 Task: Choose a LinkedIn plan to start my free month.
Action: Mouse moved to (771, 109)
Screenshot: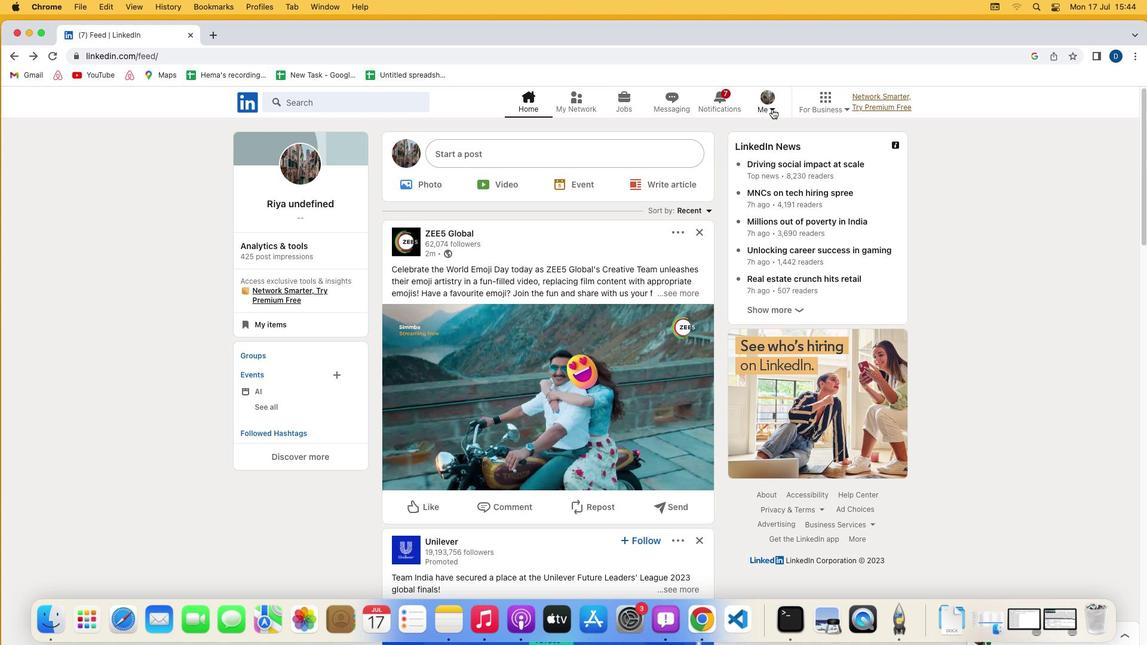 
Action: Mouse pressed left at (771, 109)
Screenshot: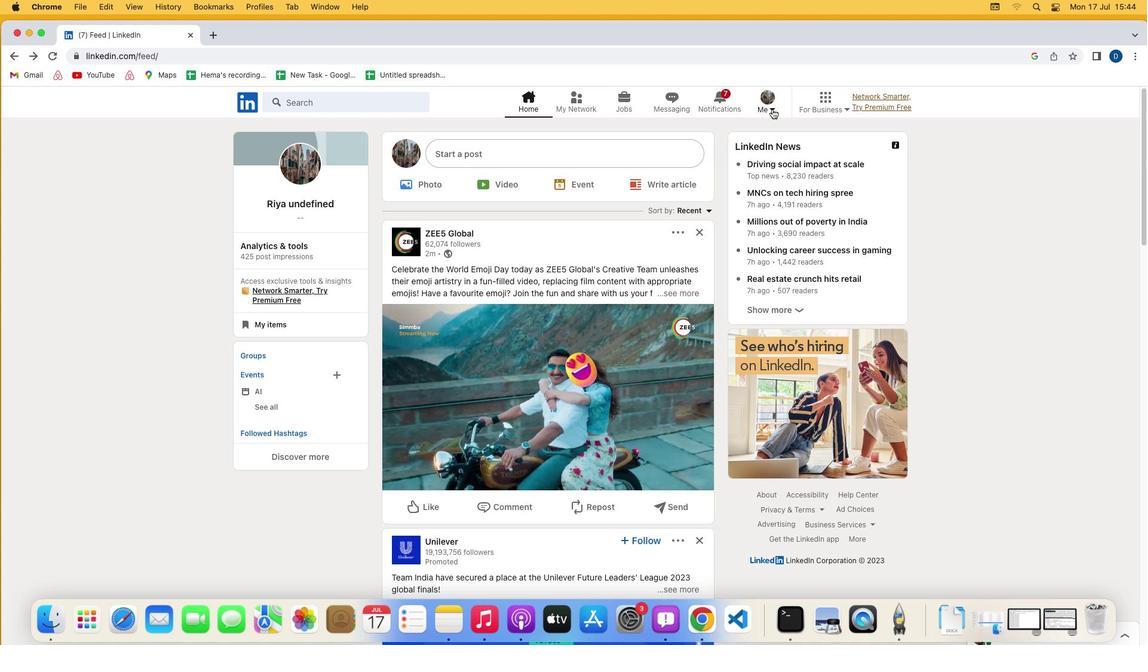 
Action: Mouse moved to (772, 109)
Screenshot: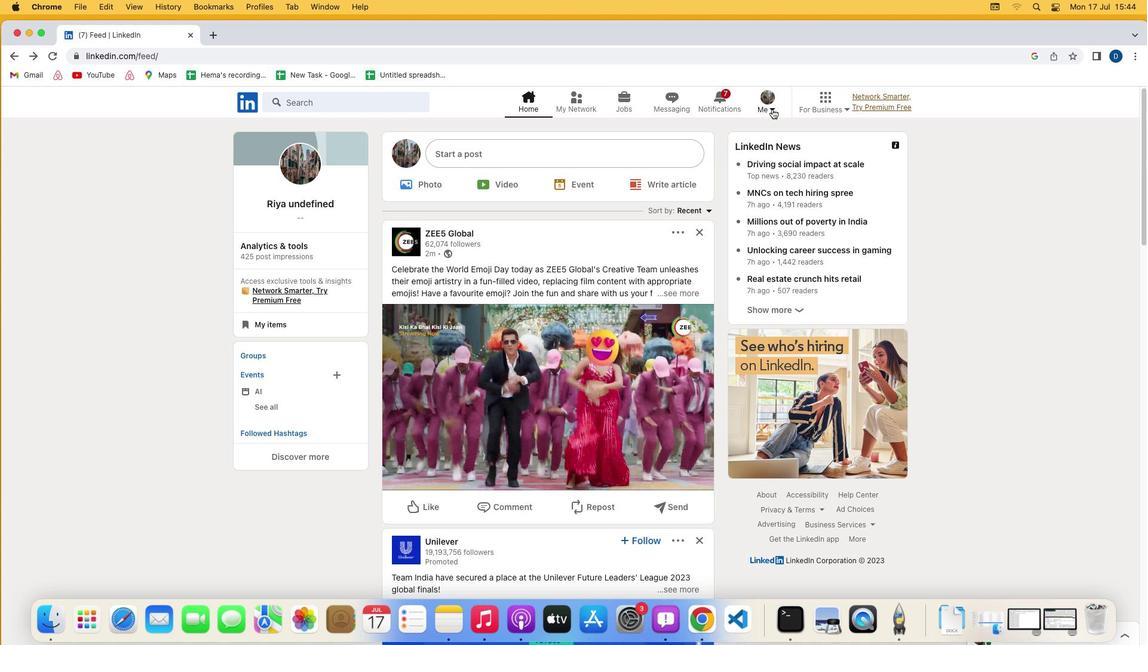 
Action: Mouse pressed left at (772, 109)
Screenshot: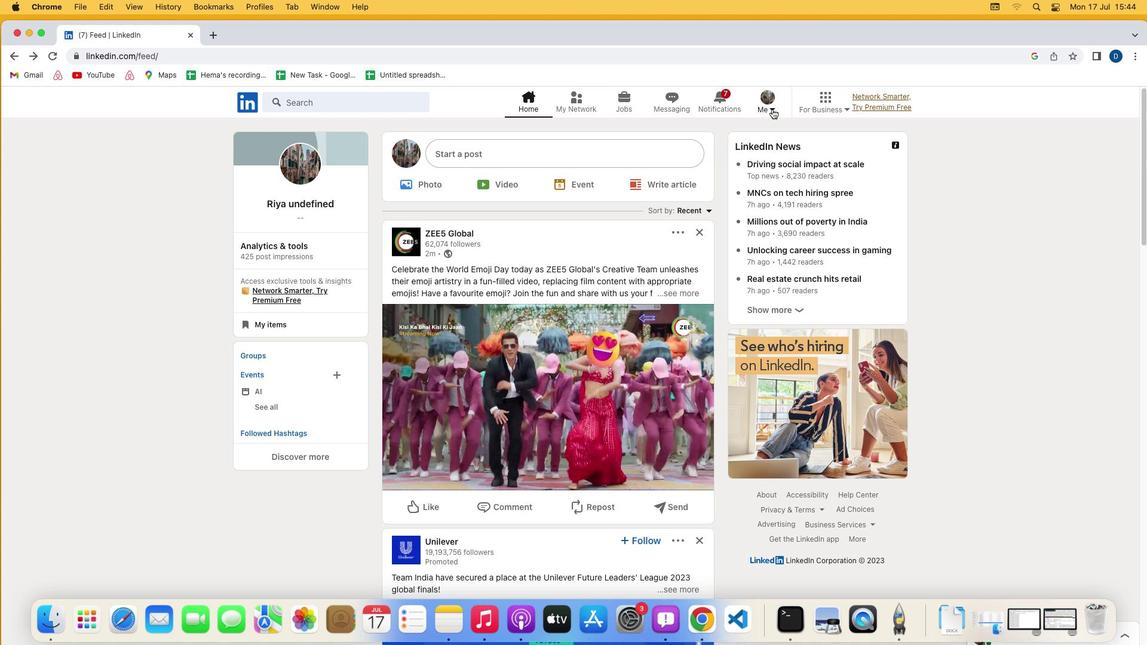 
Action: Mouse moved to (665, 231)
Screenshot: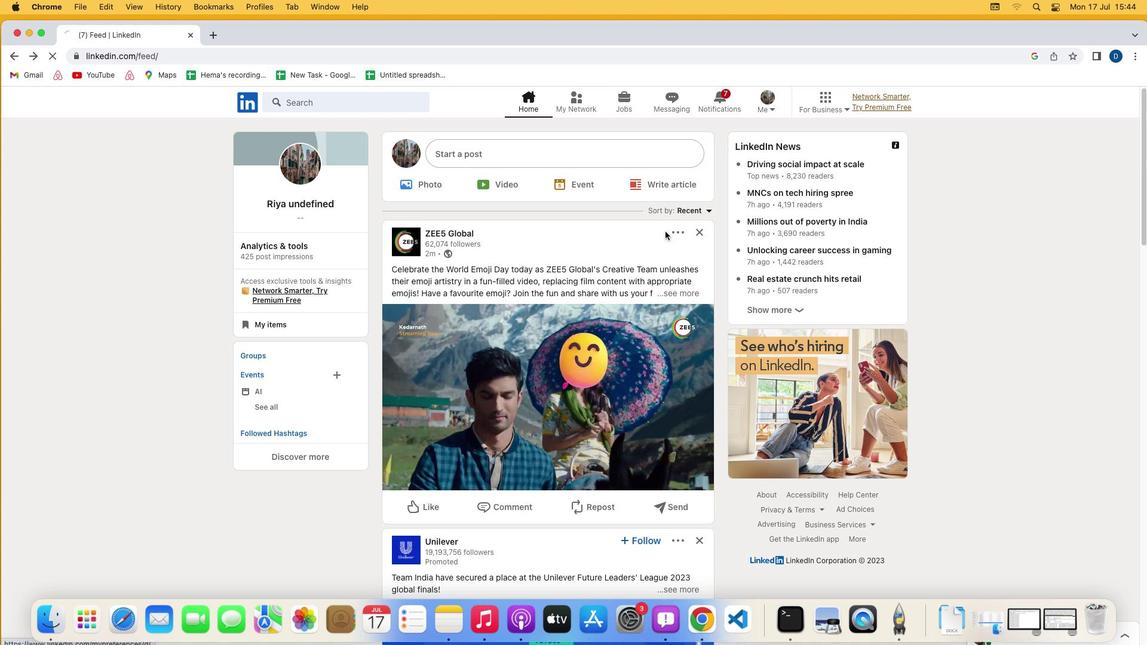 
Action: Mouse pressed left at (665, 231)
Screenshot: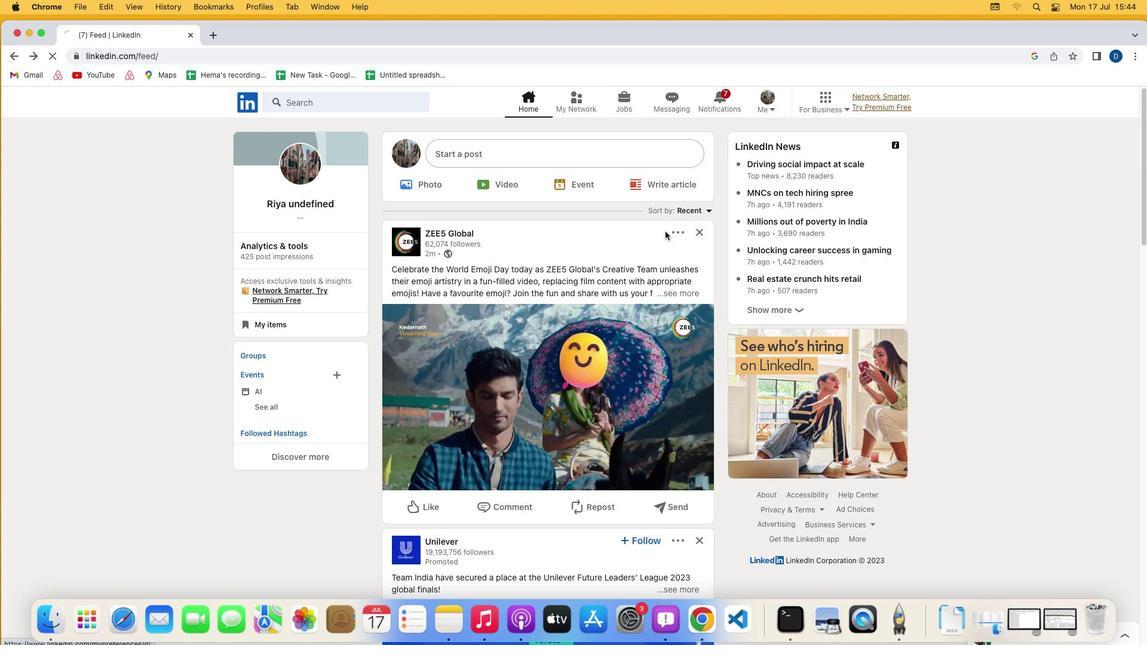 
Action: Mouse moved to (495, 373)
Screenshot: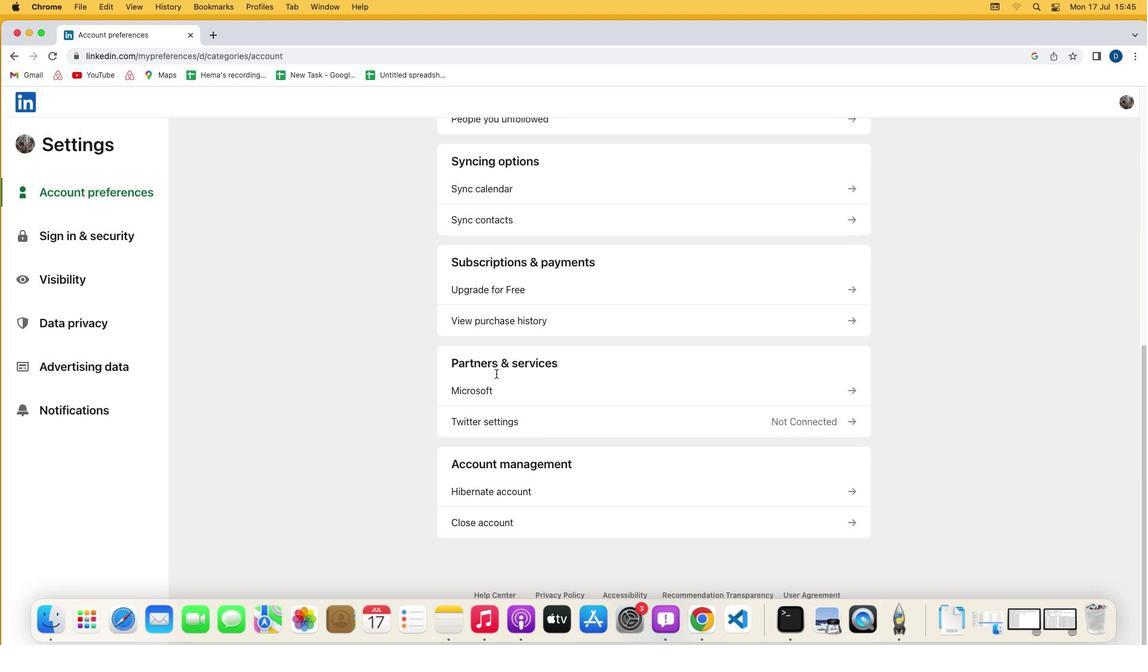
Action: Mouse scrolled (495, 373) with delta (0, 0)
Screenshot: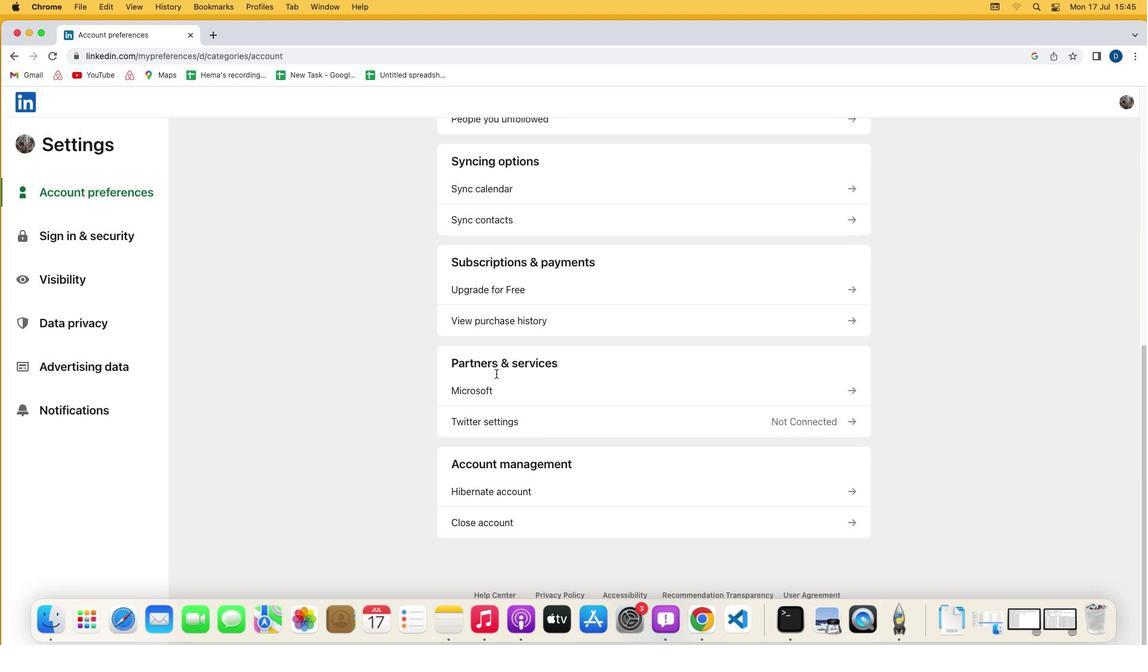 
Action: Mouse moved to (495, 373)
Screenshot: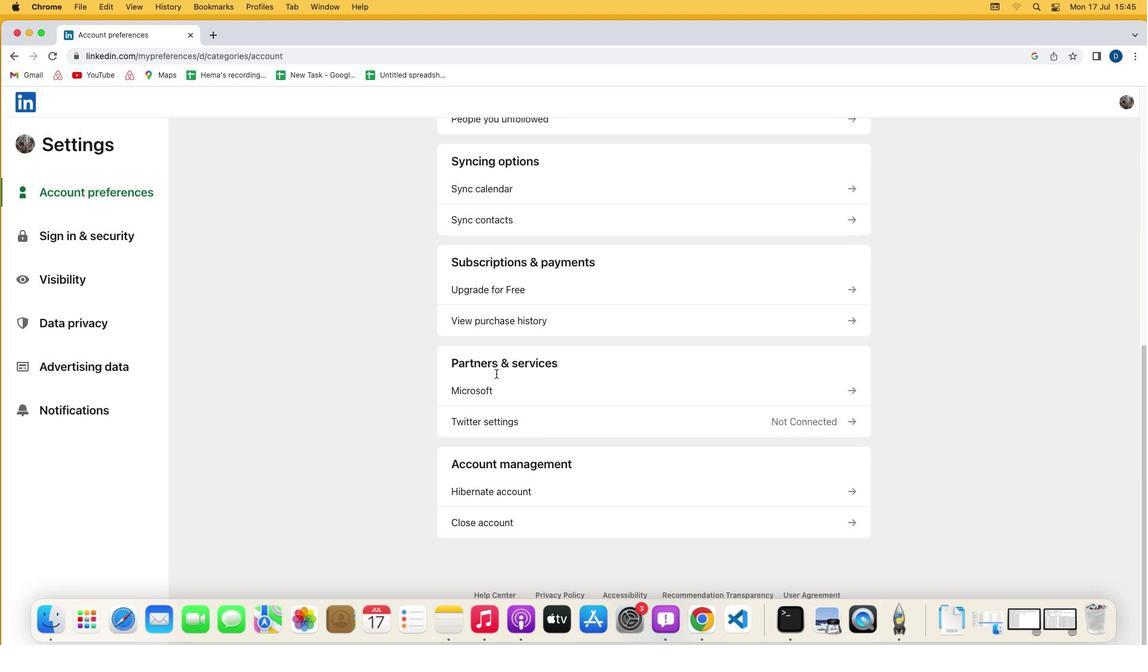 
Action: Mouse scrolled (495, 373) with delta (0, 0)
Screenshot: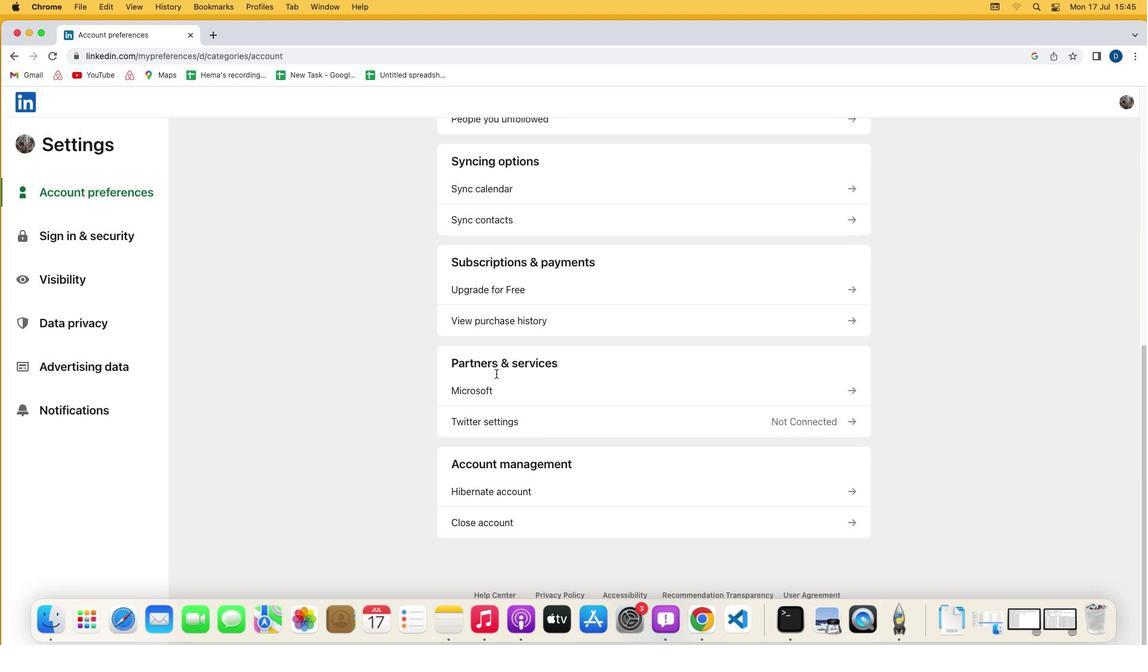 
Action: Mouse moved to (495, 373)
Screenshot: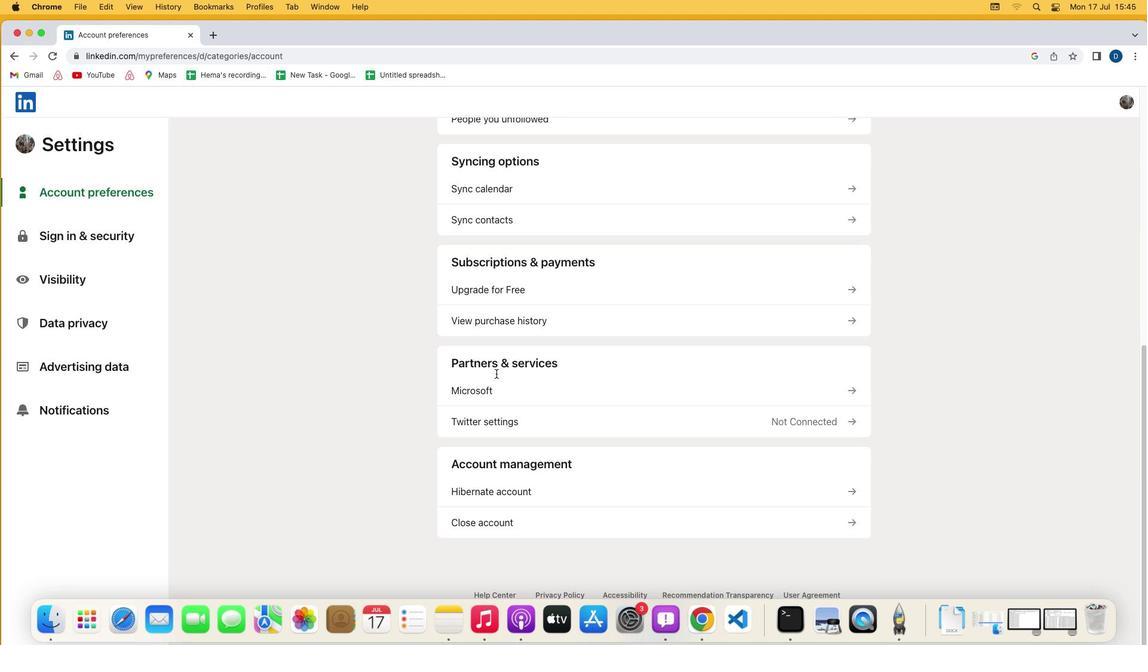 
Action: Mouse scrolled (495, 373) with delta (0, -1)
Screenshot: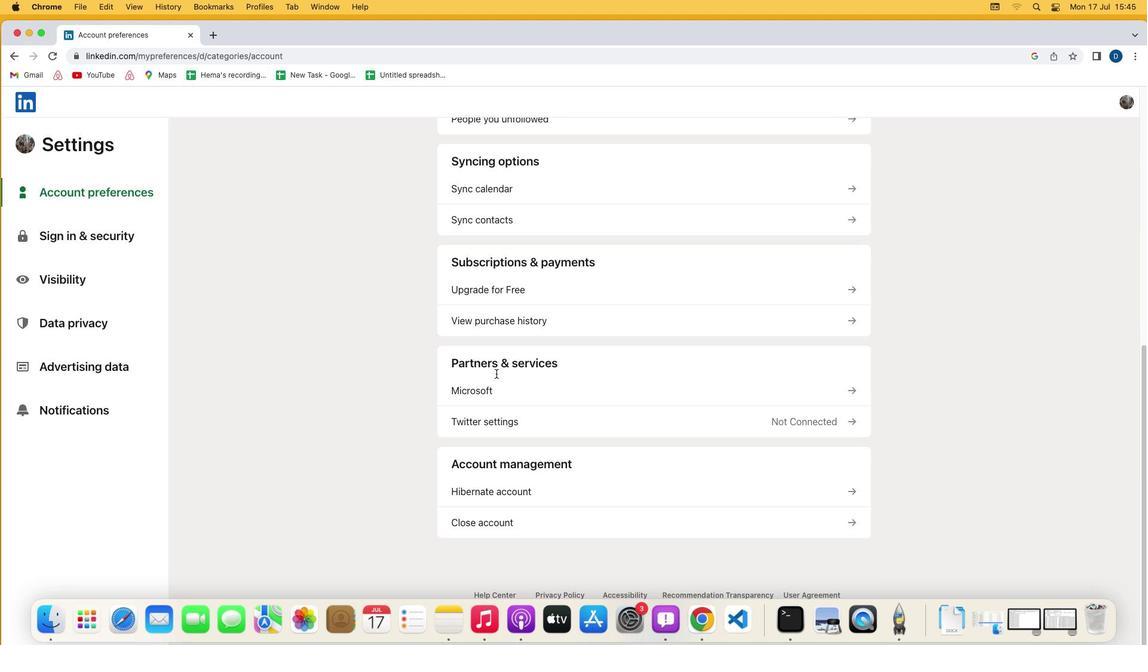 
Action: Mouse scrolled (495, 373) with delta (0, -2)
Screenshot: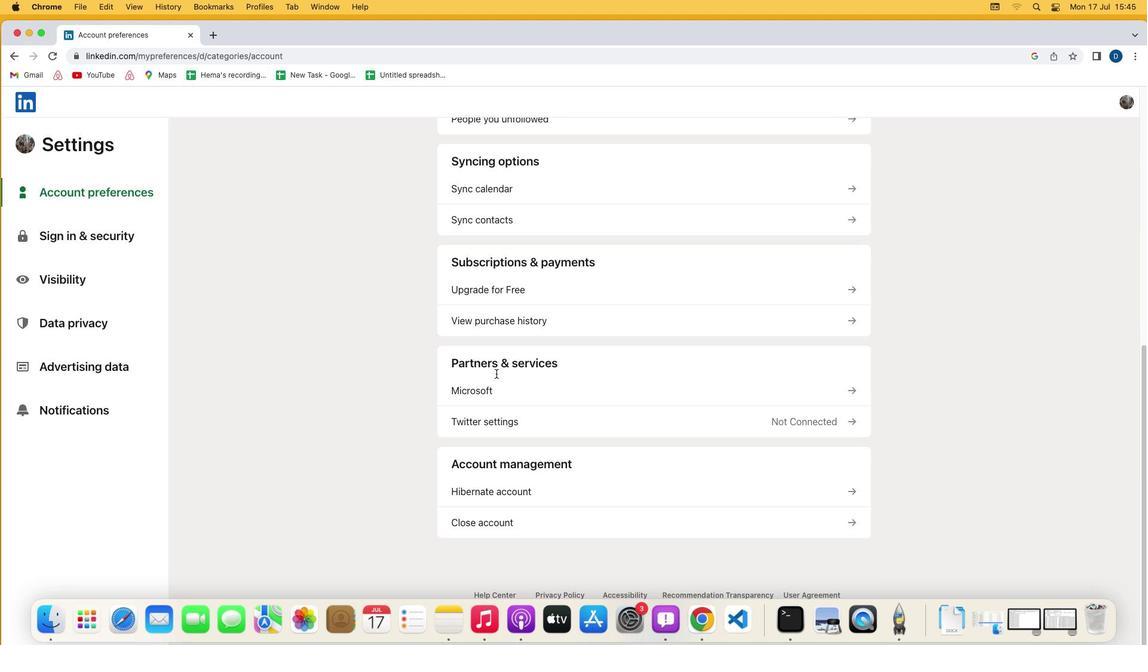 
Action: Mouse moved to (495, 373)
Screenshot: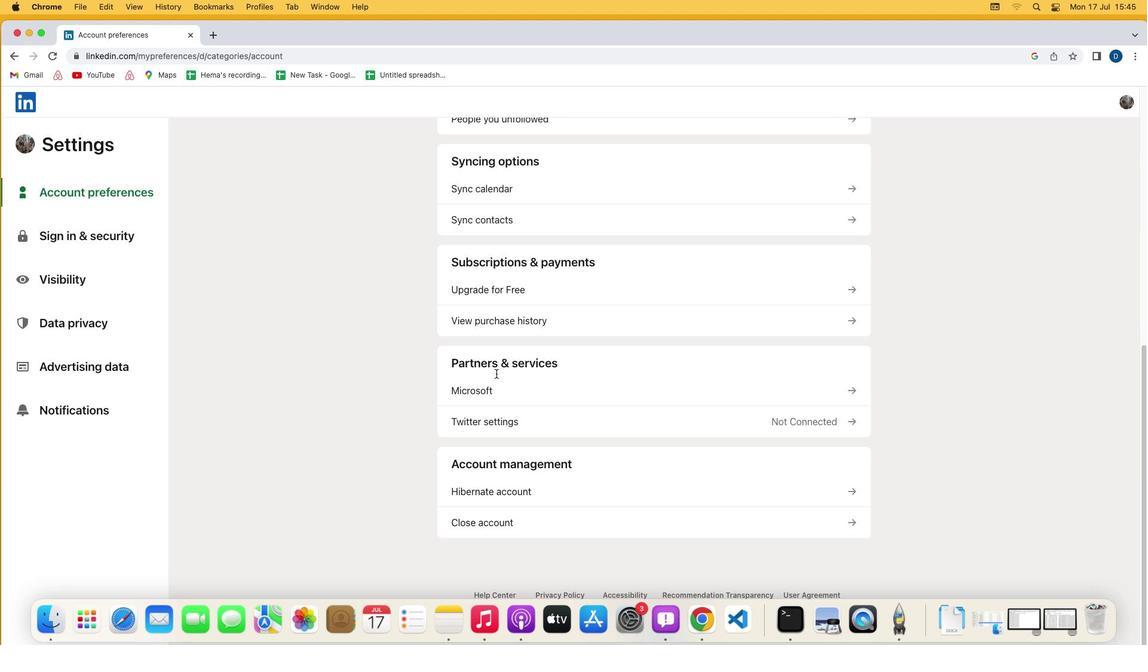 
Action: Mouse scrolled (495, 373) with delta (0, 0)
Screenshot: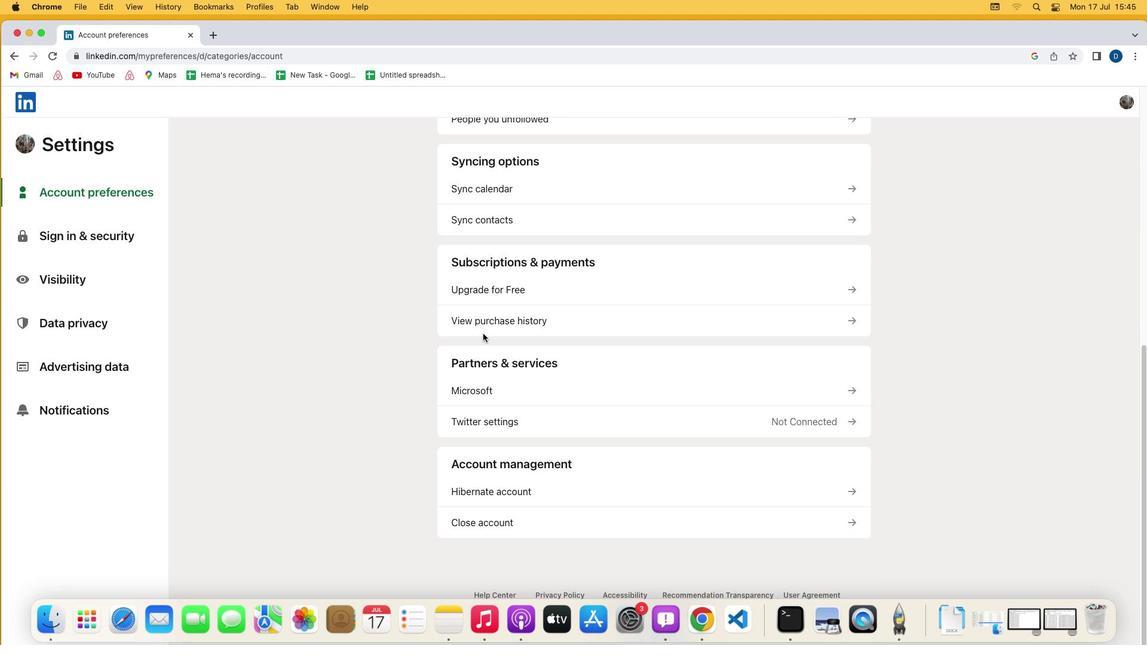
Action: Mouse scrolled (495, 373) with delta (0, 0)
Screenshot: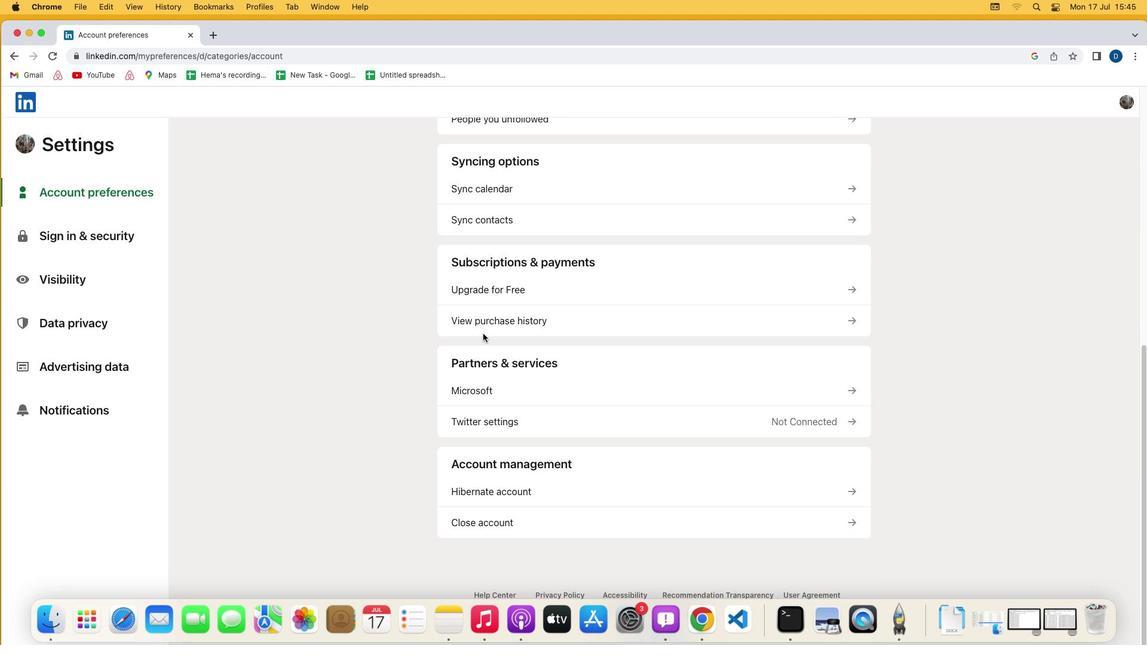 
Action: Mouse scrolled (495, 373) with delta (0, -1)
Screenshot: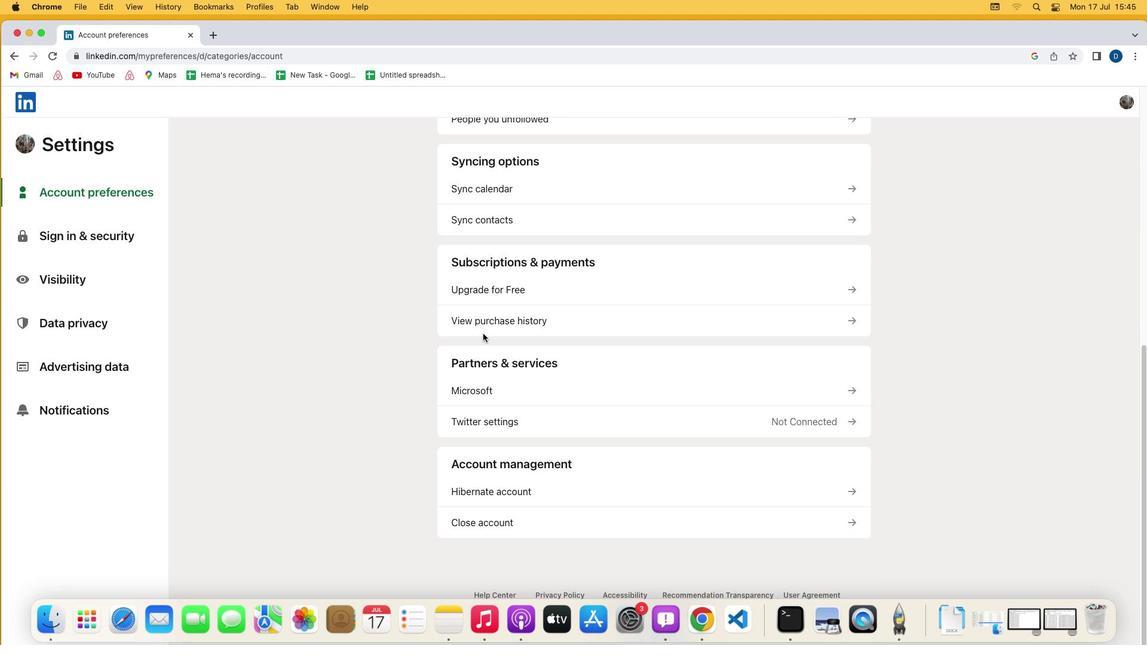 
Action: Mouse scrolled (495, 373) with delta (0, -2)
Screenshot: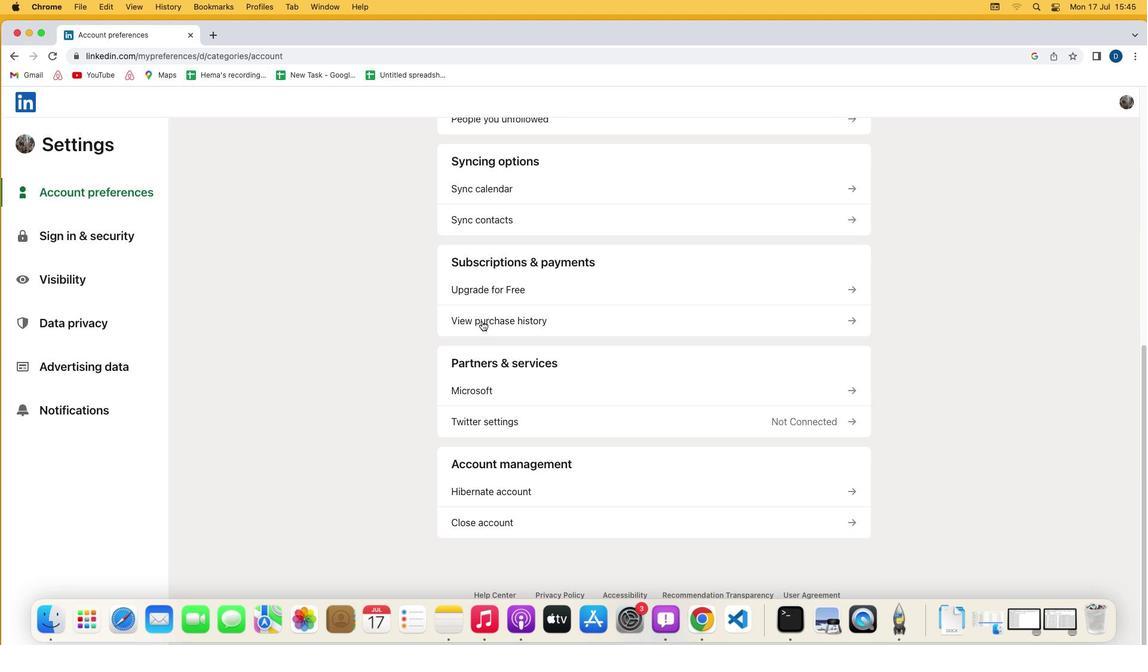 
Action: Mouse moved to (477, 291)
Screenshot: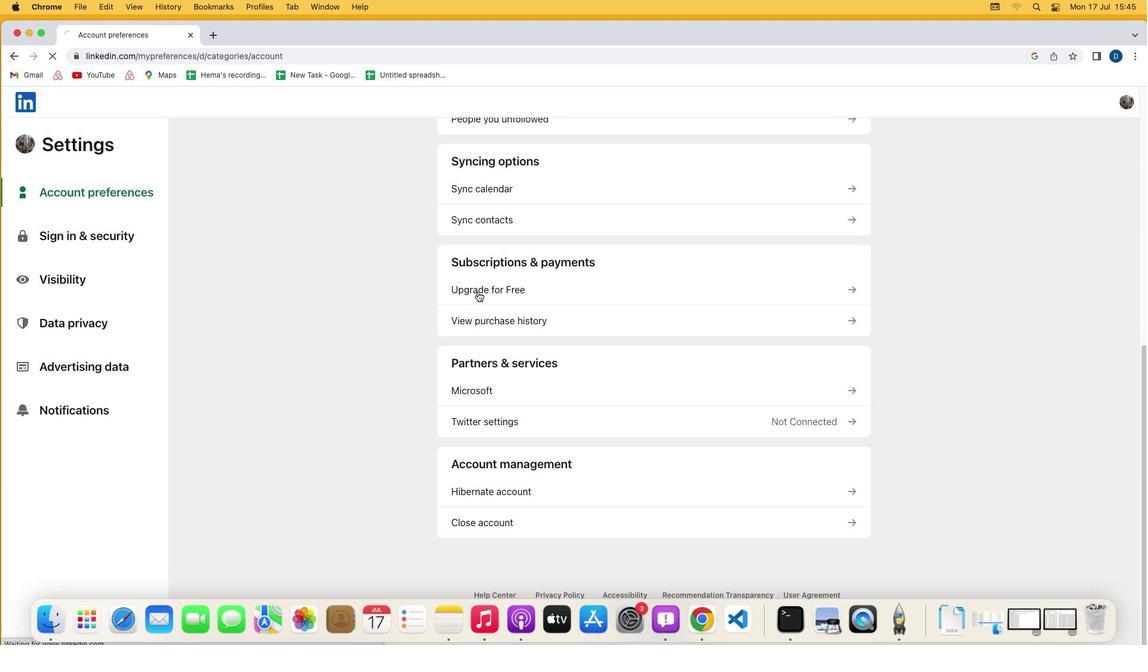 
Action: Mouse pressed left at (477, 291)
Screenshot: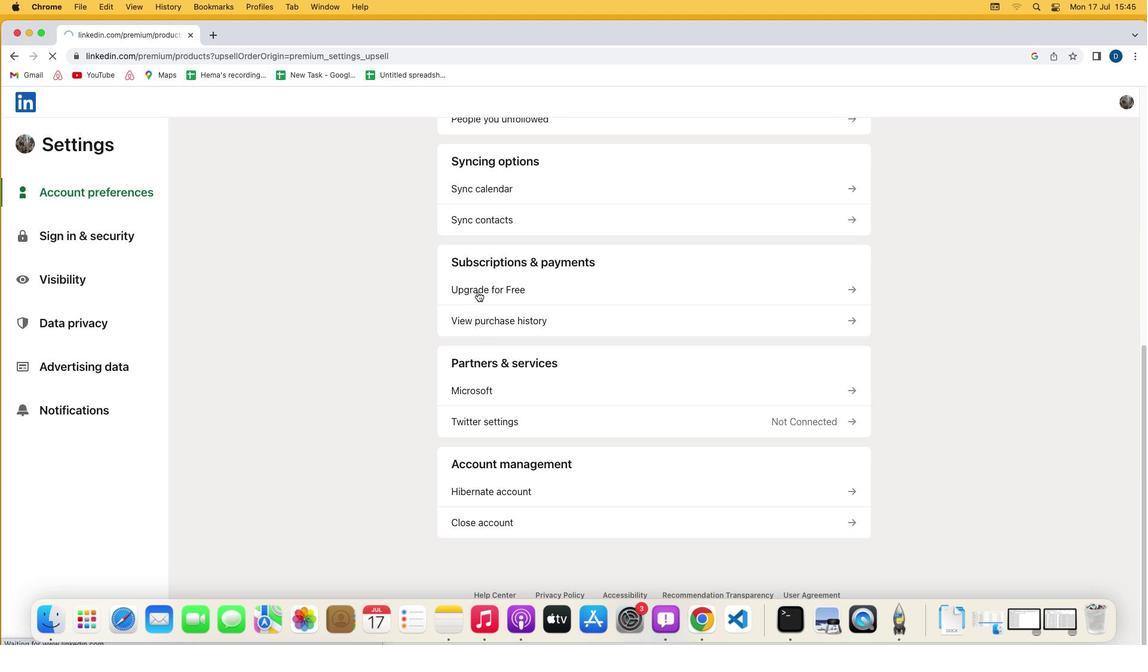 
Action: Mouse moved to (471, 354)
Screenshot: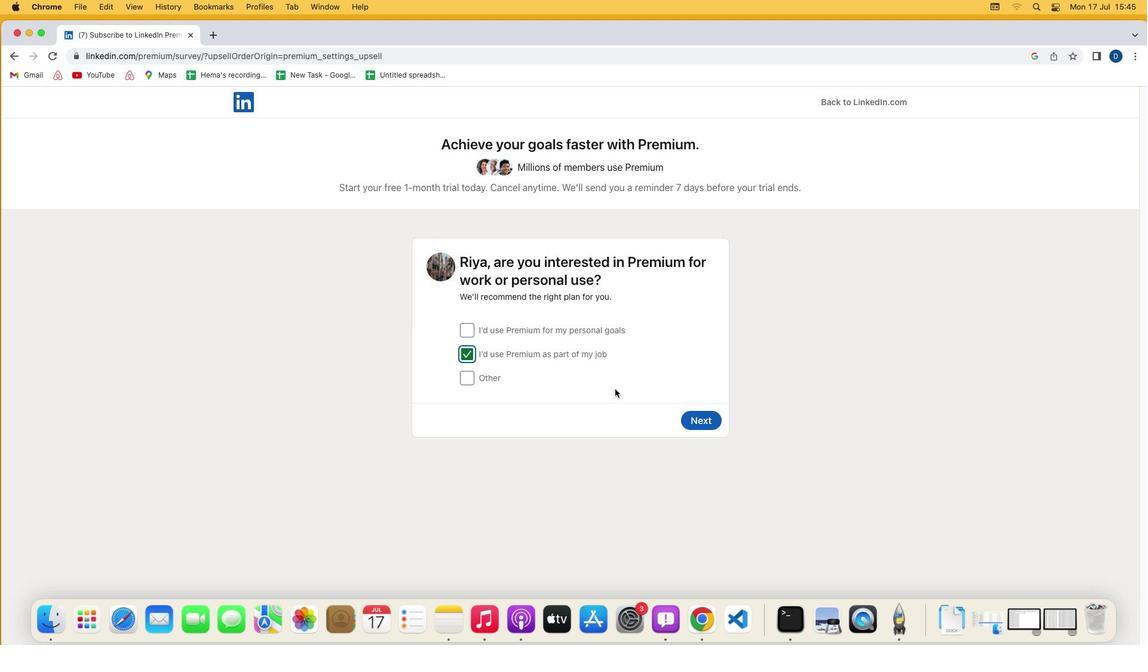 
Action: Mouse pressed left at (471, 354)
Screenshot: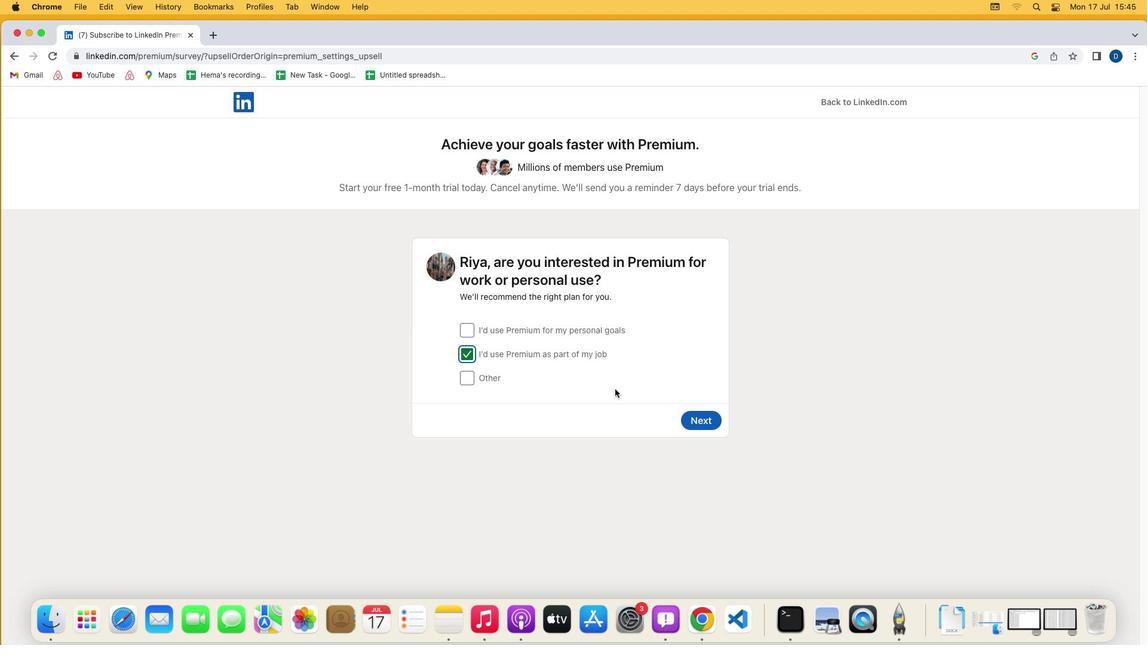 
Action: Mouse moved to (698, 415)
Screenshot: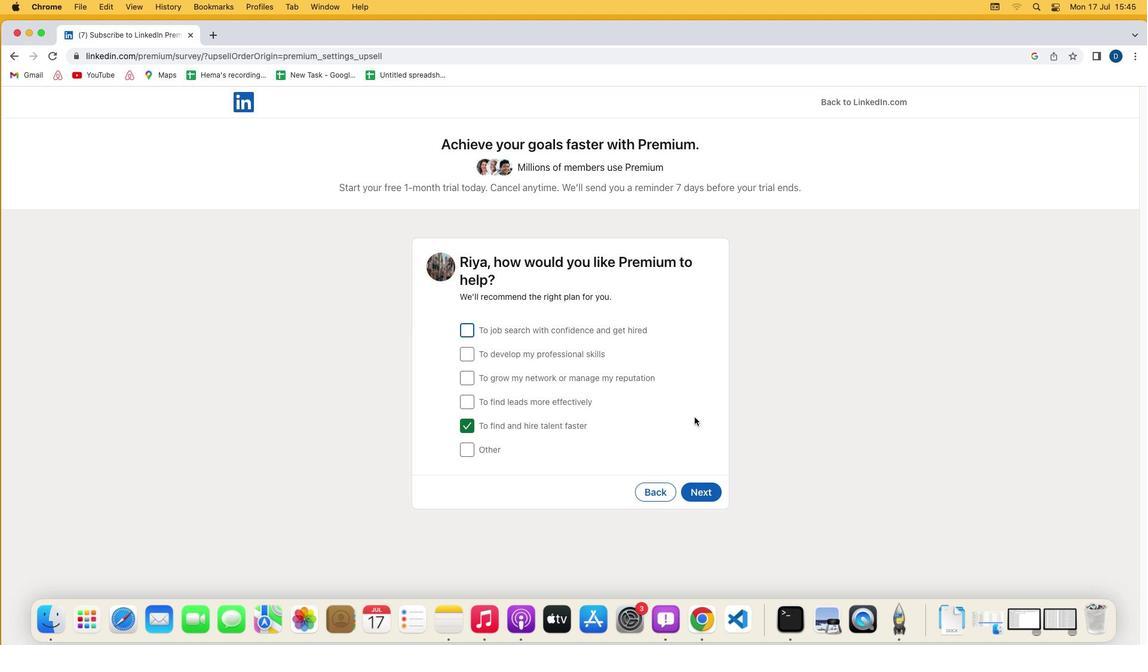 
Action: Mouse pressed left at (698, 415)
Screenshot: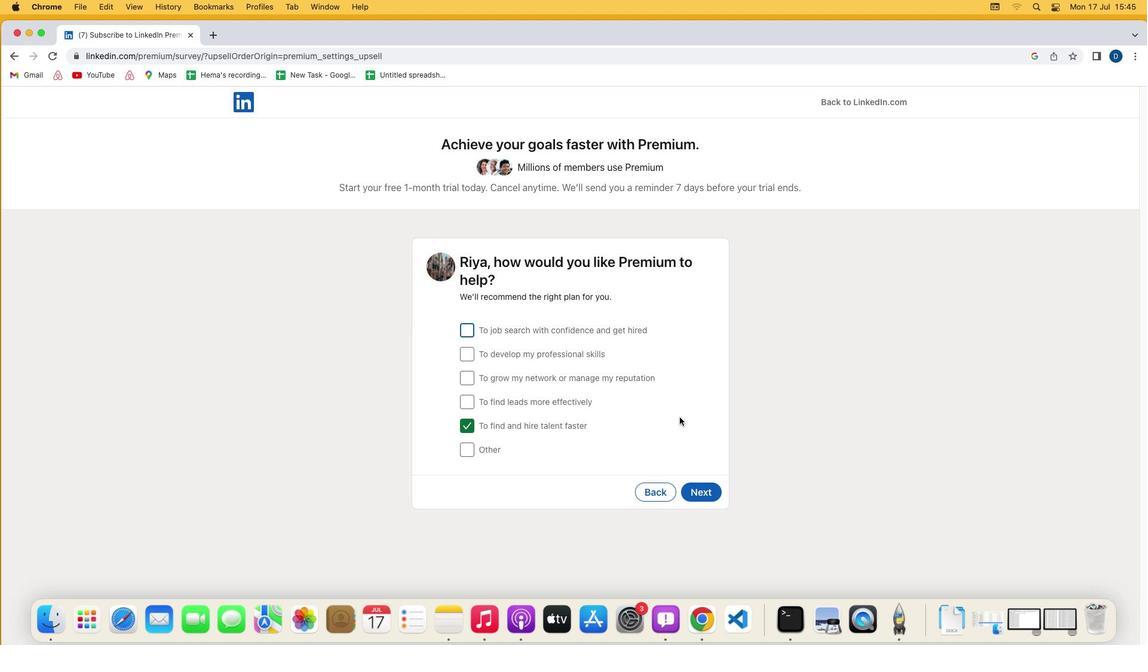 
Action: Mouse moved to (704, 491)
Screenshot: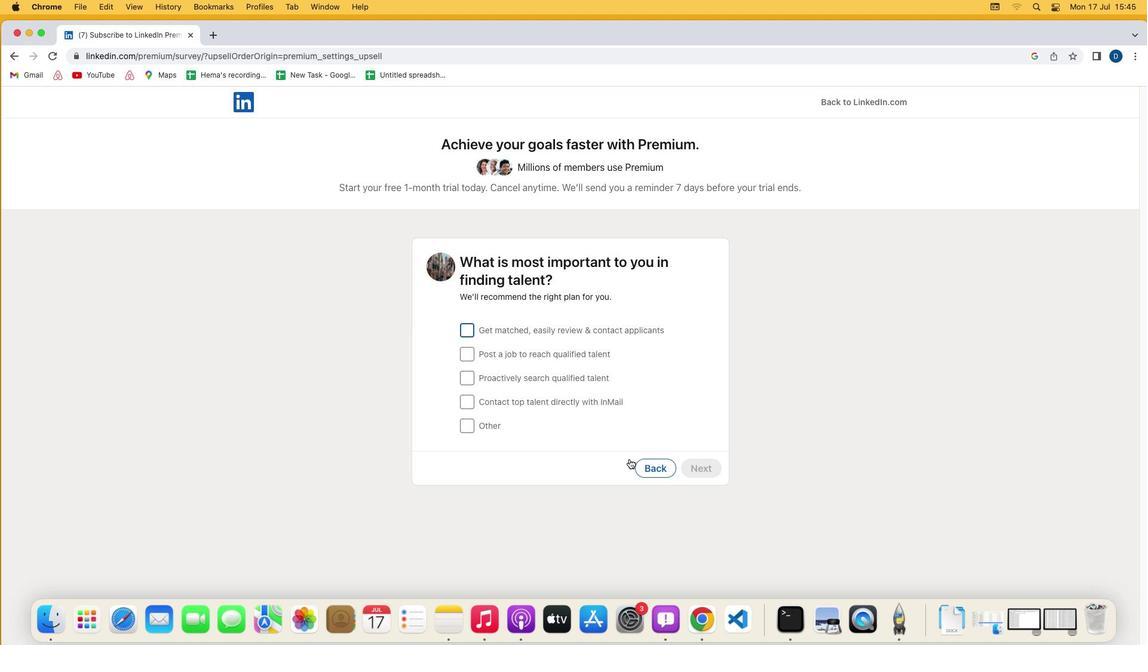 
Action: Mouse pressed left at (704, 491)
Screenshot: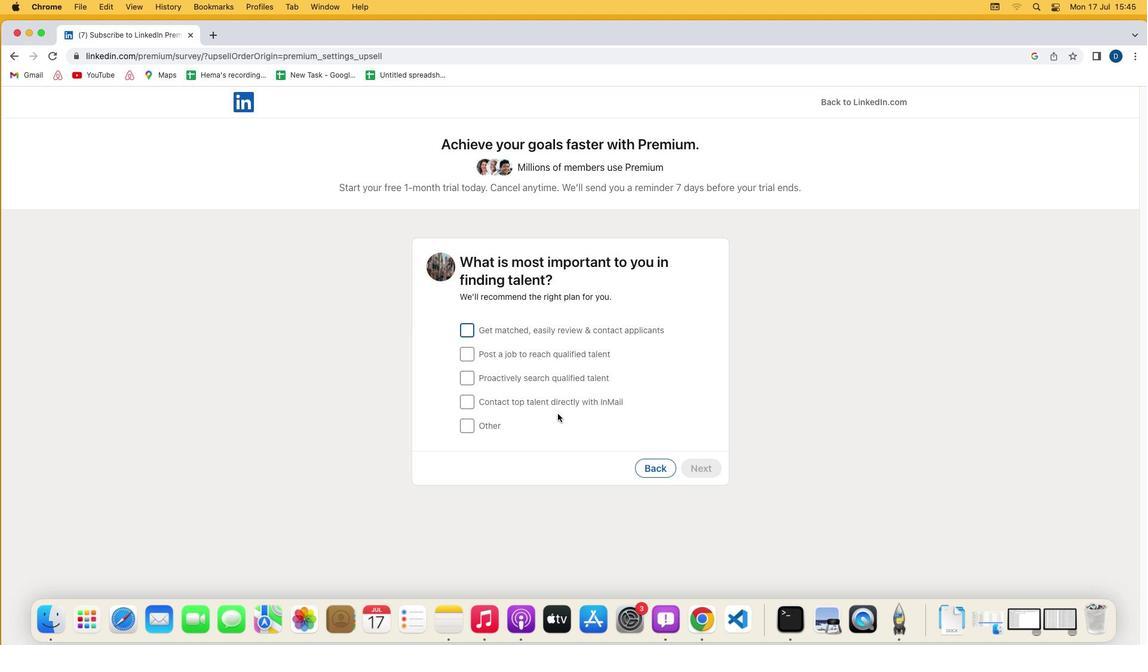 
Action: Mouse moved to (464, 328)
Screenshot: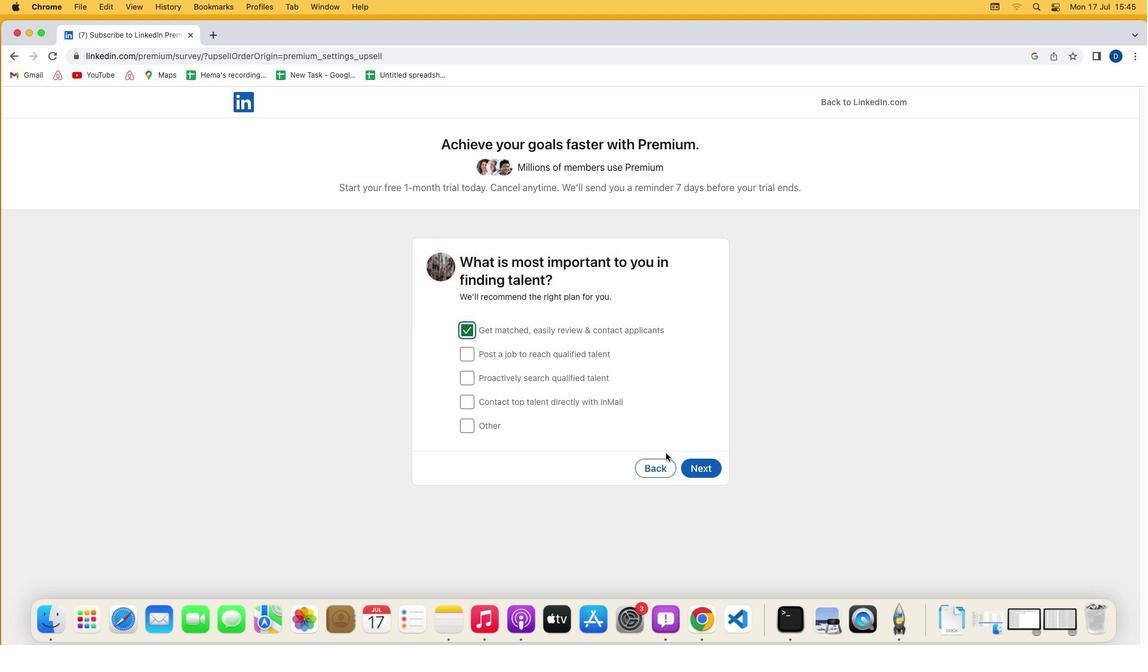 
Action: Mouse pressed left at (464, 328)
Screenshot: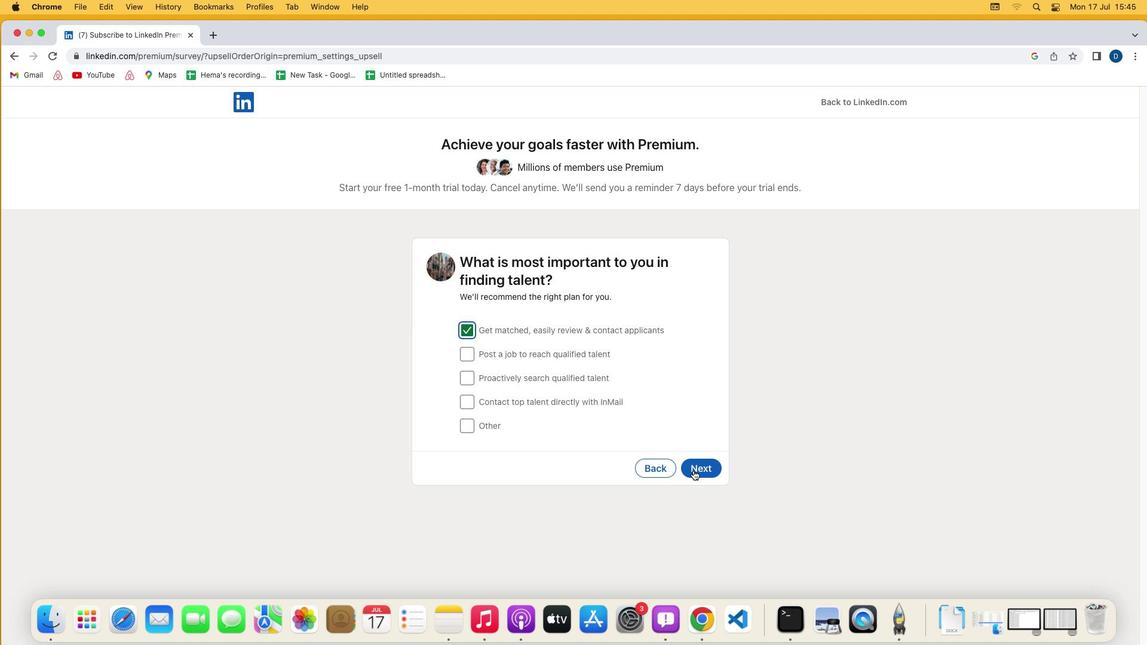 
Action: Mouse moved to (694, 471)
Screenshot: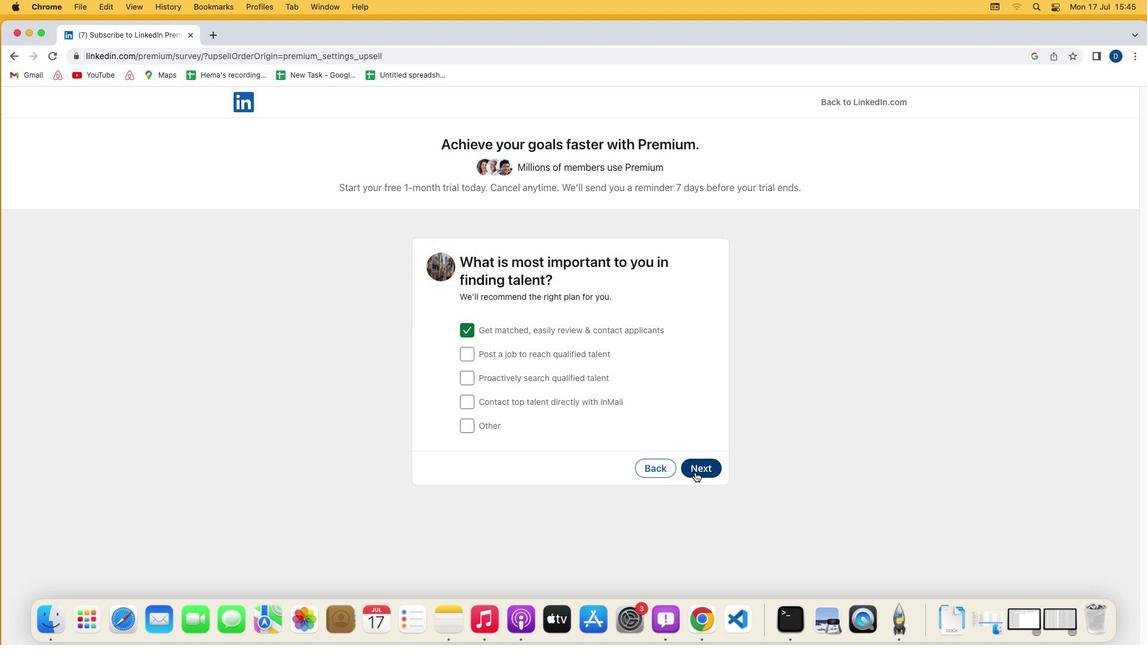 
Action: Mouse pressed left at (694, 471)
Screenshot: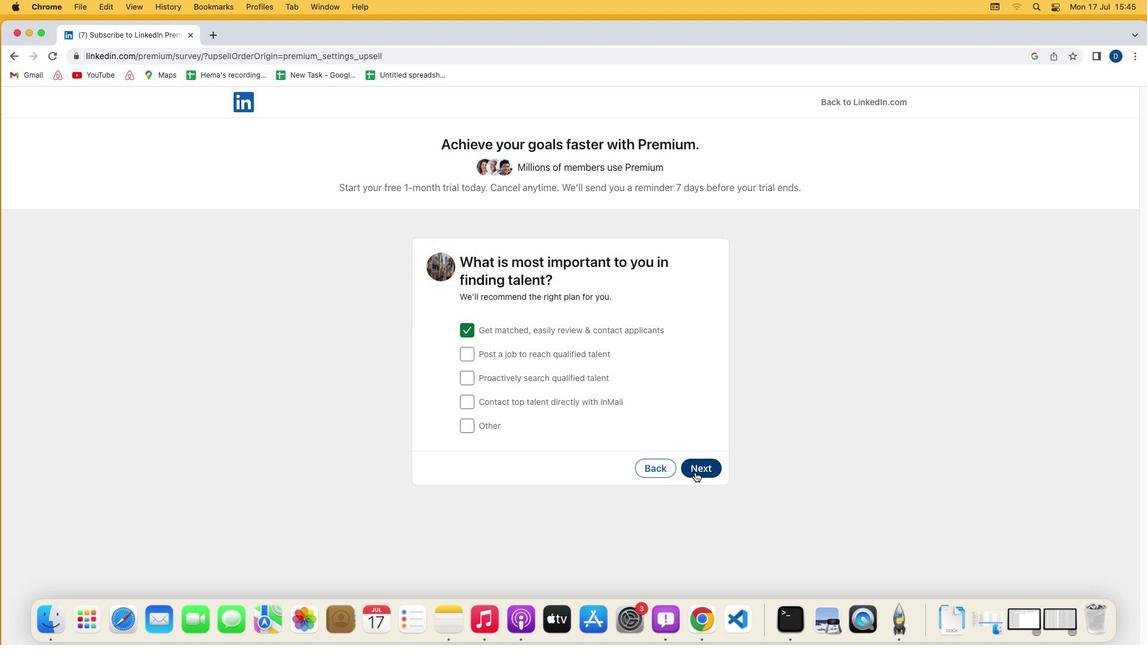 
Action: Mouse moved to (344, 458)
Screenshot: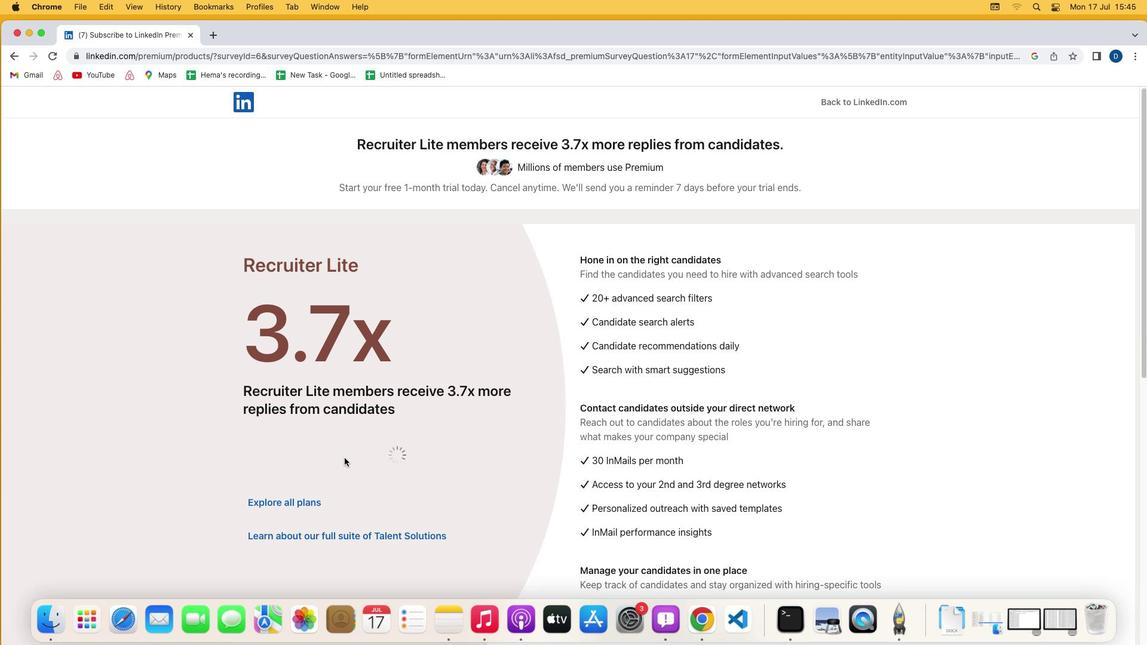 
Action: Mouse pressed left at (344, 458)
Screenshot: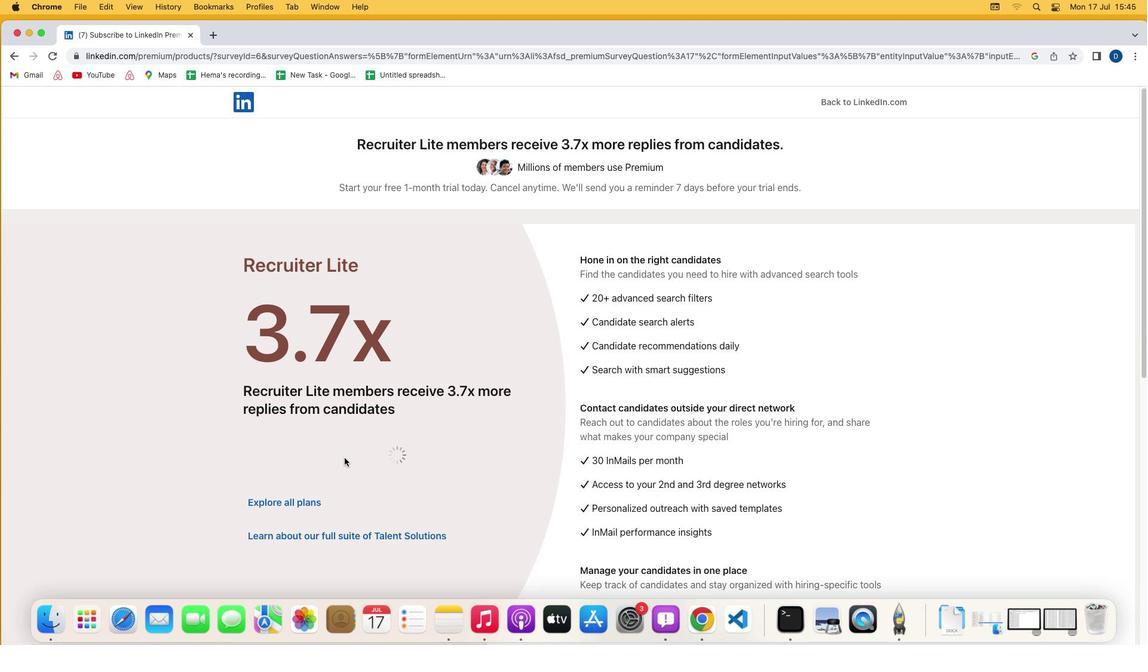 
